Task: Set the force detection of Dolby Surround to On.
Action: Mouse moved to (103, 17)
Screenshot: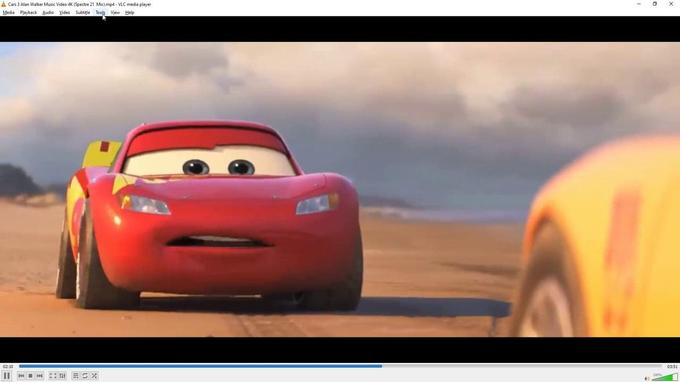 
Action: Mouse pressed left at (103, 17)
Screenshot: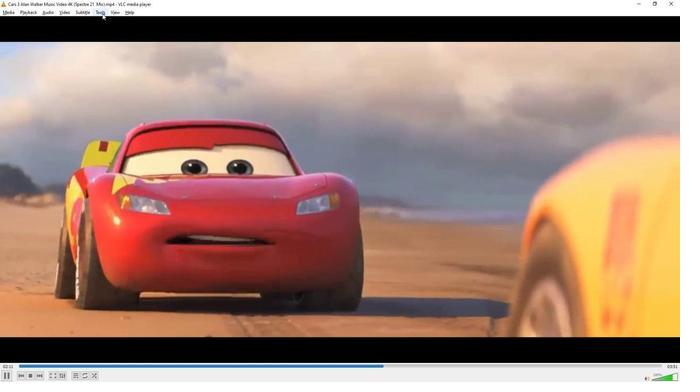 
Action: Mouse moved to (111, 99)
Screenshot: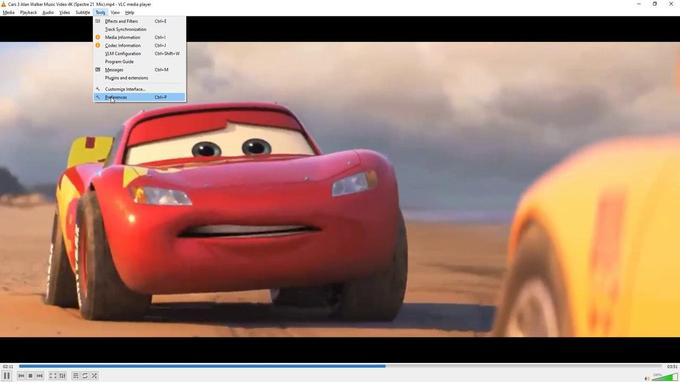 
Action: Mouse pressed left at (111, 99)
Screenshot: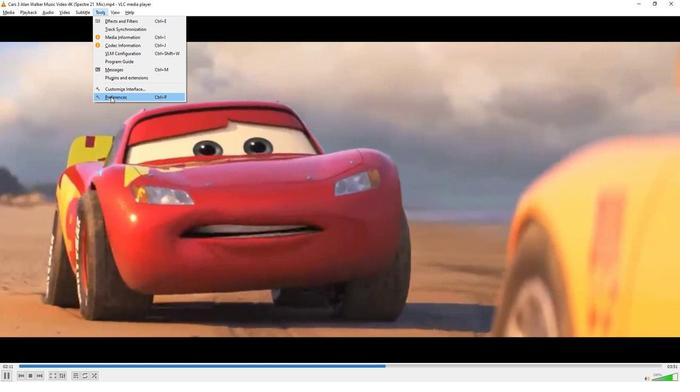 
Action: Mouse moved to (200, 287)
Screenshot: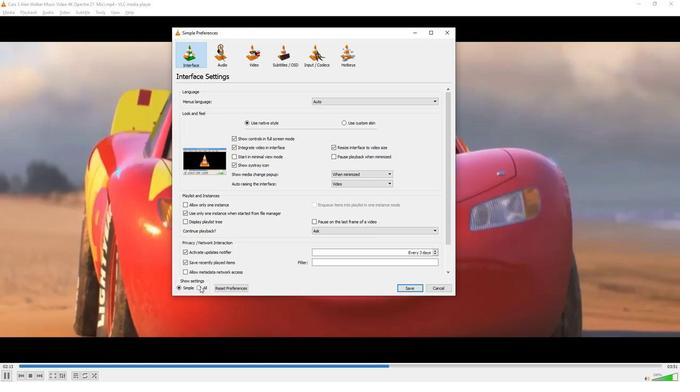 
Action: Mouse pressed left at (200, 287)
Screenshot: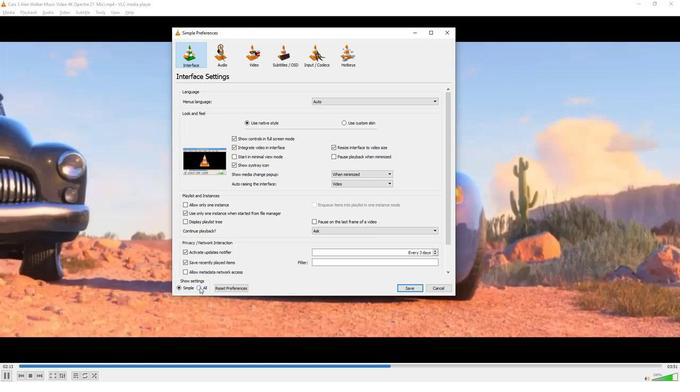 
Action: Mouse moved to (196, 110)
Screenshot: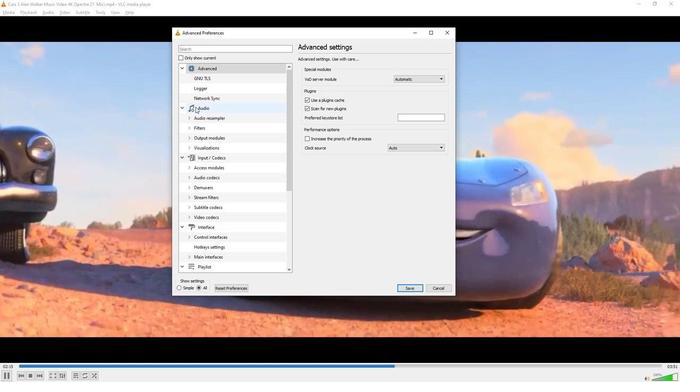 
Action: Mouse pressed left at (196, 110)
Screenshot: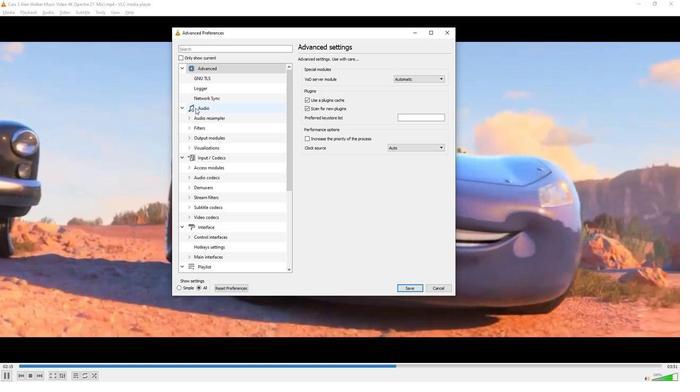 
Action: Mouse moved to (429, 118)
Screenshot: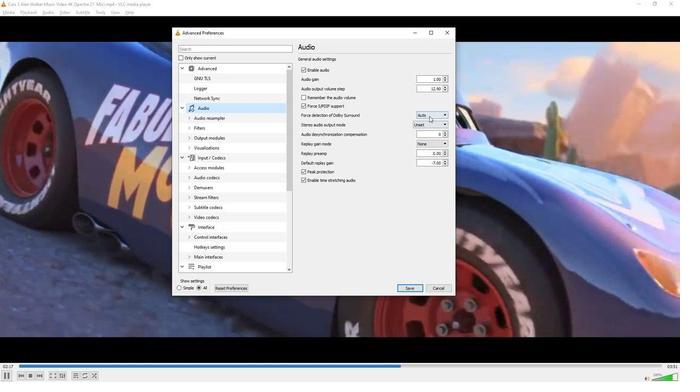 
Action: Mouse pressed left at (429, 118)
Screenshot: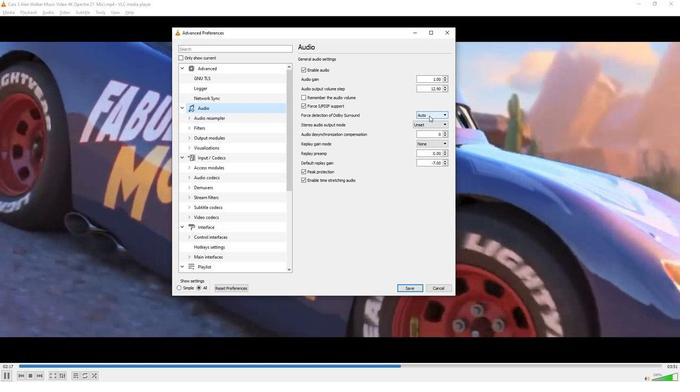 
Action: Mouse moved to (425, 126)
Screenshot: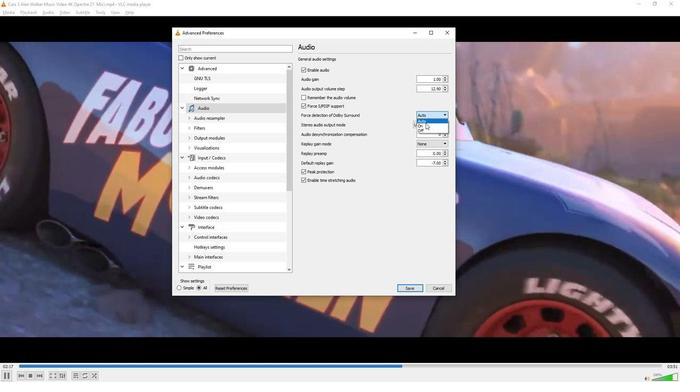 
Action: Mouse pressed left at (425, 126)
Screenshot: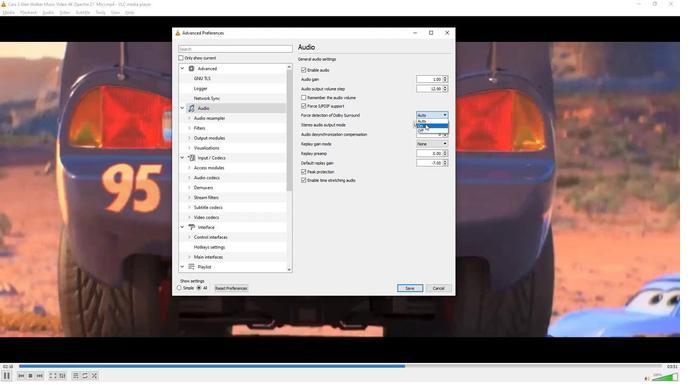 
Action: Mouse moved to (351, 279)
Screenshot: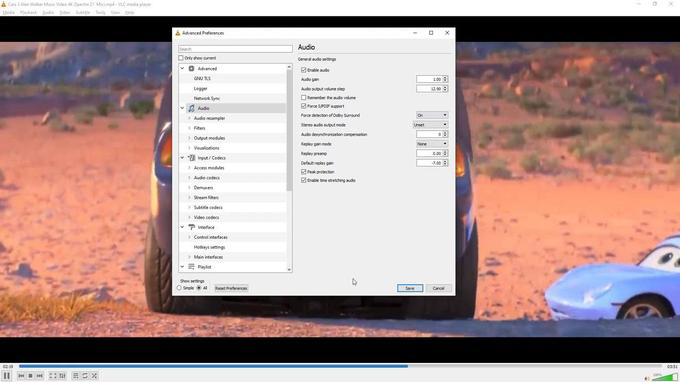 
